 Task: Create Card Cloud Migration Planning in Board Product Development to Workspace Information Management. Create Card Regulatory Compliance Review in Board User Experience Design to Workspace Information Management. Create Card Cloud Migration Planning in Board IT Infrastructure Planning and Optimization to Workspace Information Management
Action: Mouse scrolled (497, 648) with delta (0, 0)
Screenshot: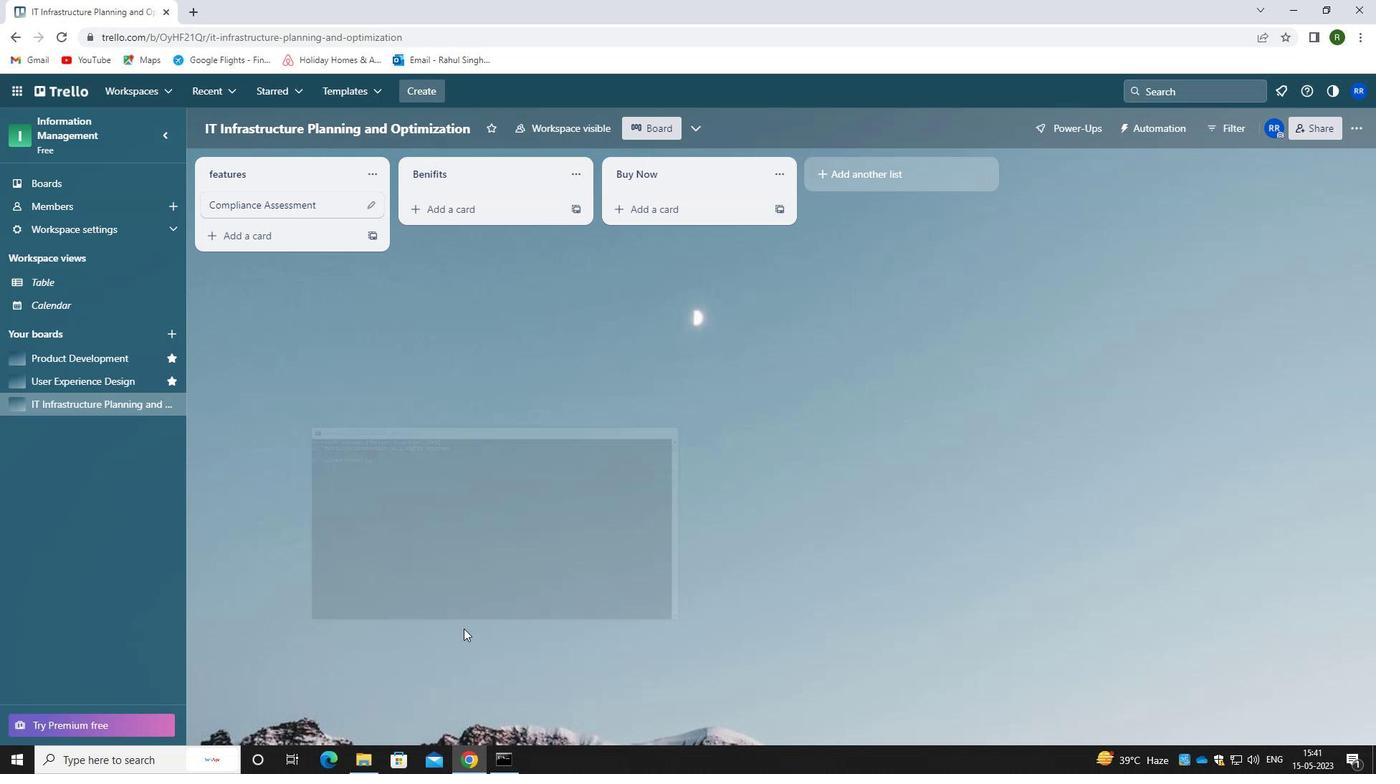 
Action: Mouse moved to (91, 374)
Screenshot: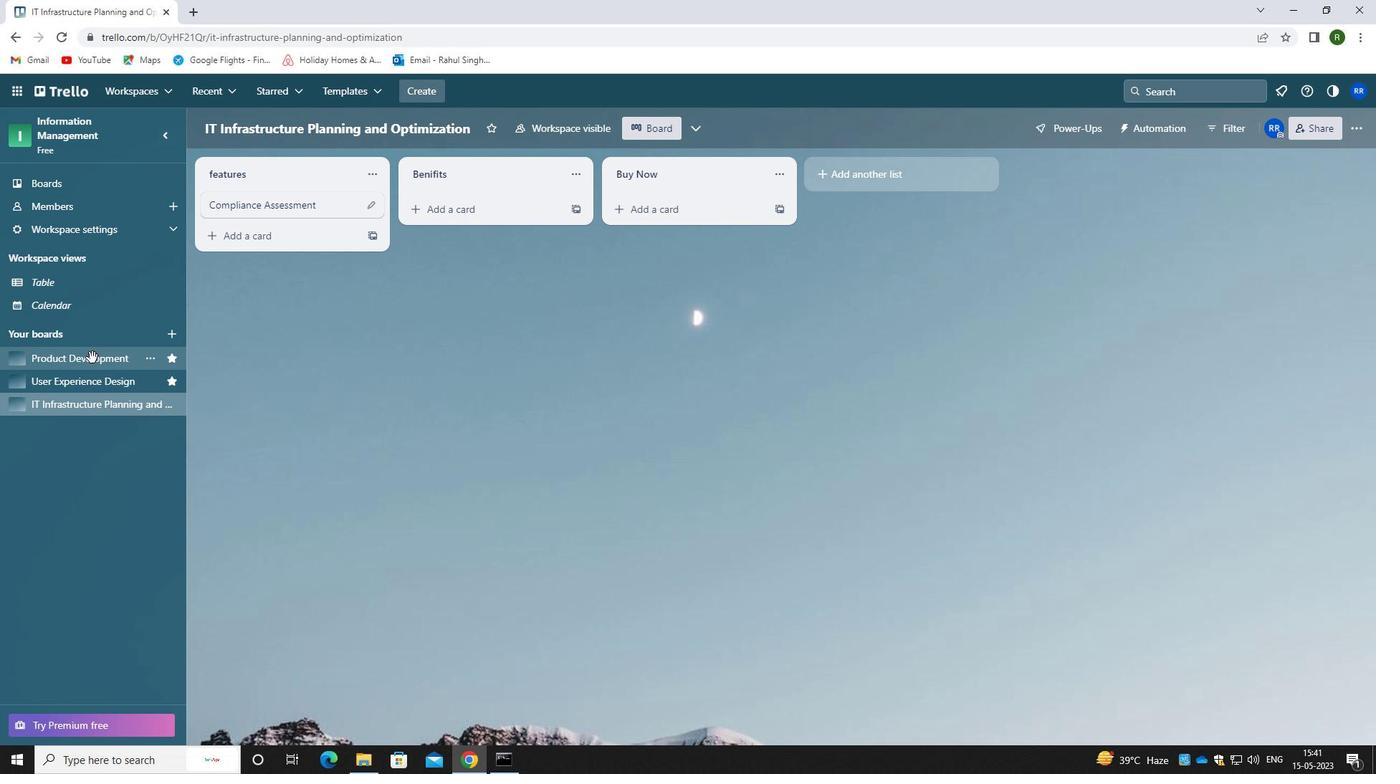 
Action: Mouse pressed left at (91, 374)
Screenshot: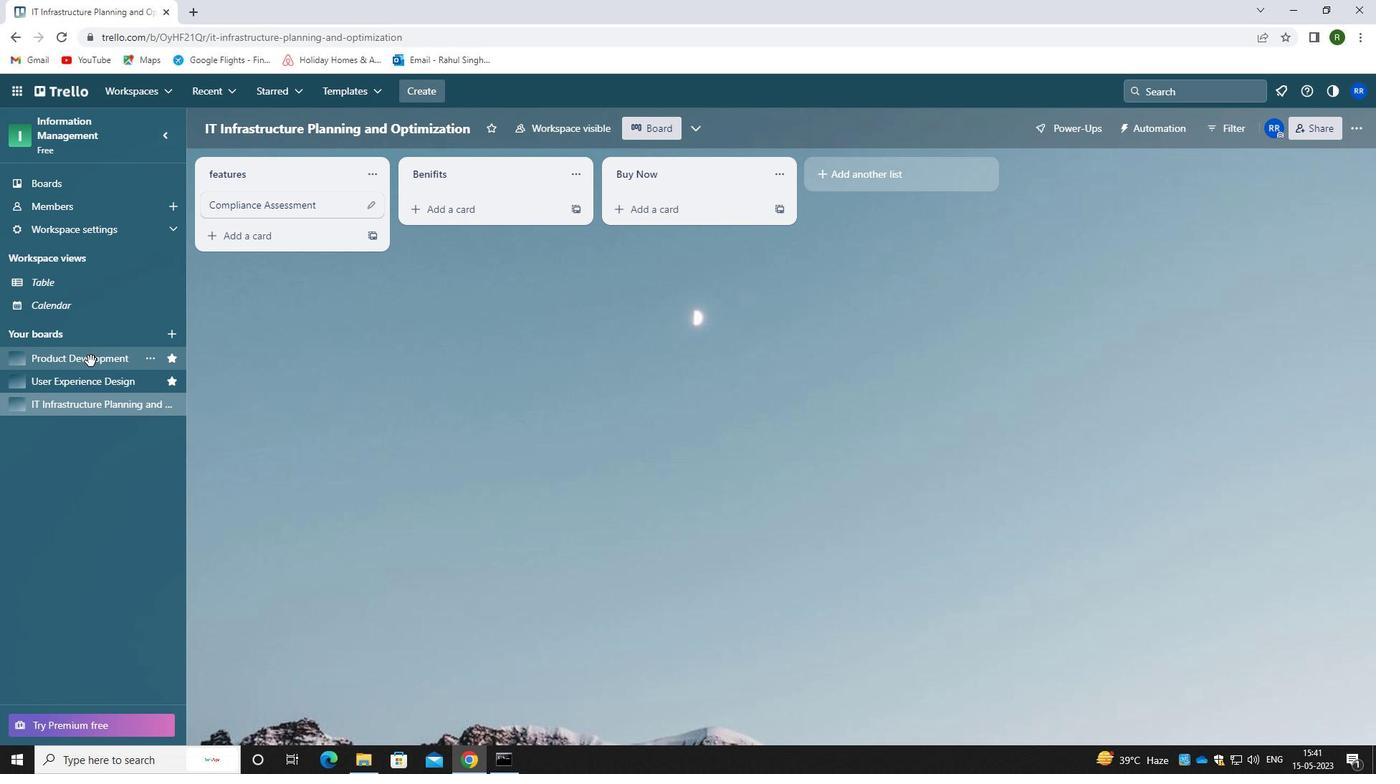 
Action: Mouse moved to (246, 375)
Screenshot: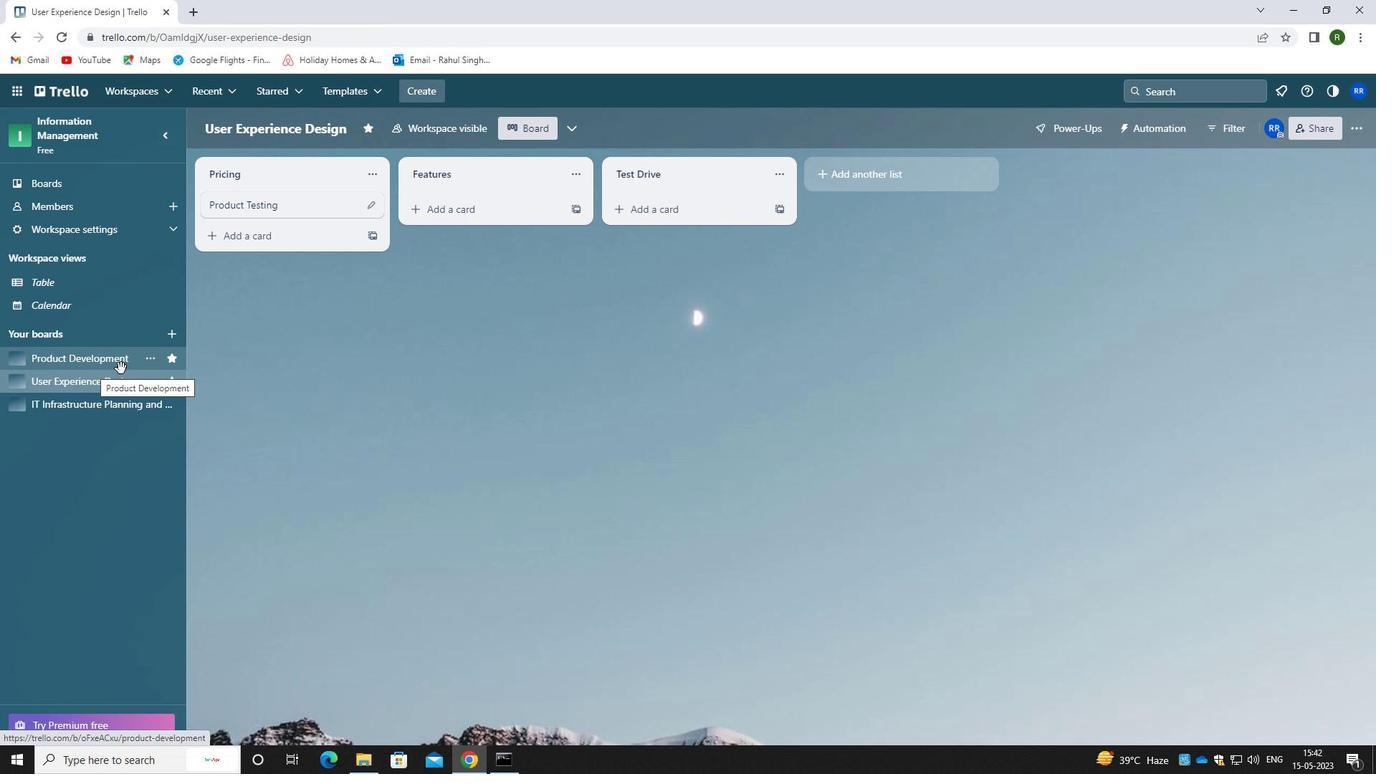 
Action: Mouse pressed left at (246, 375)
Screenshot: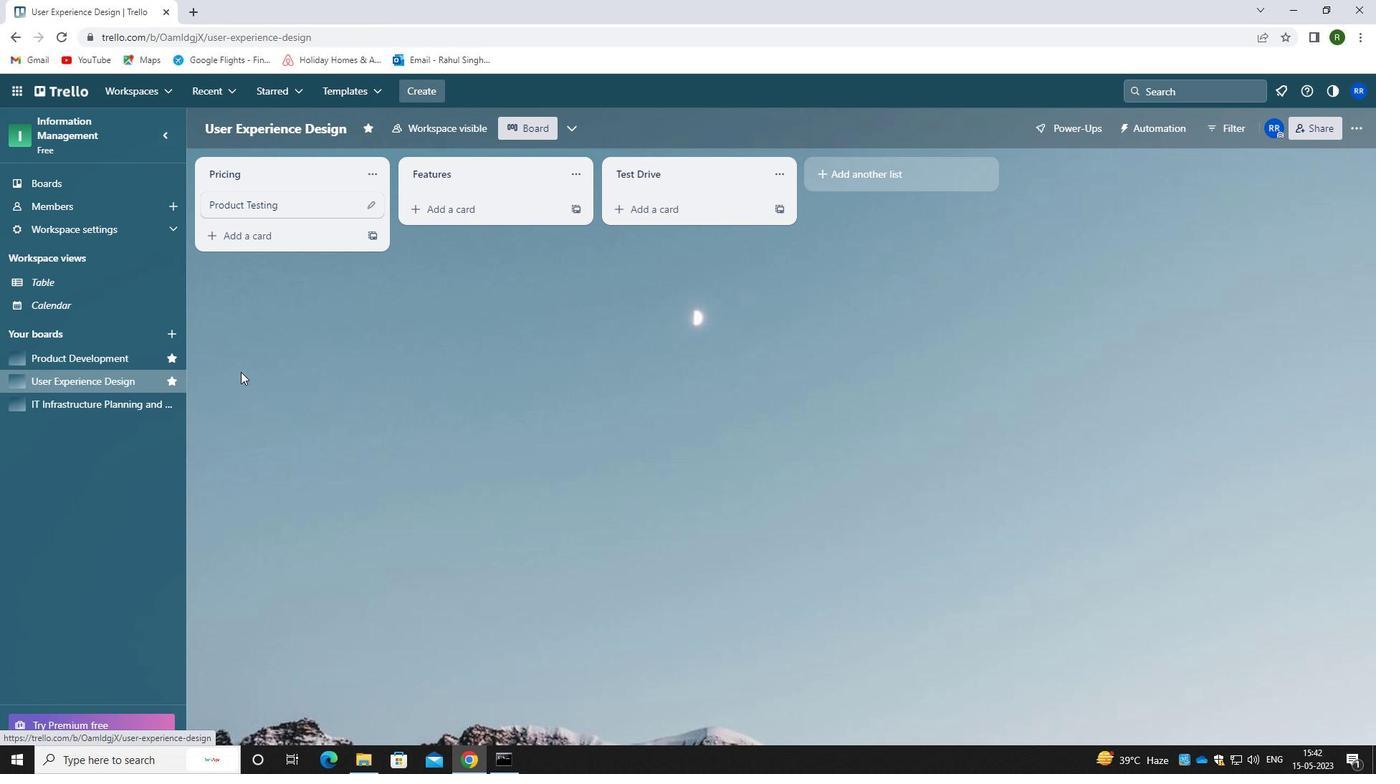 
Action: Mouse moved to (79, 362)
Screenshot: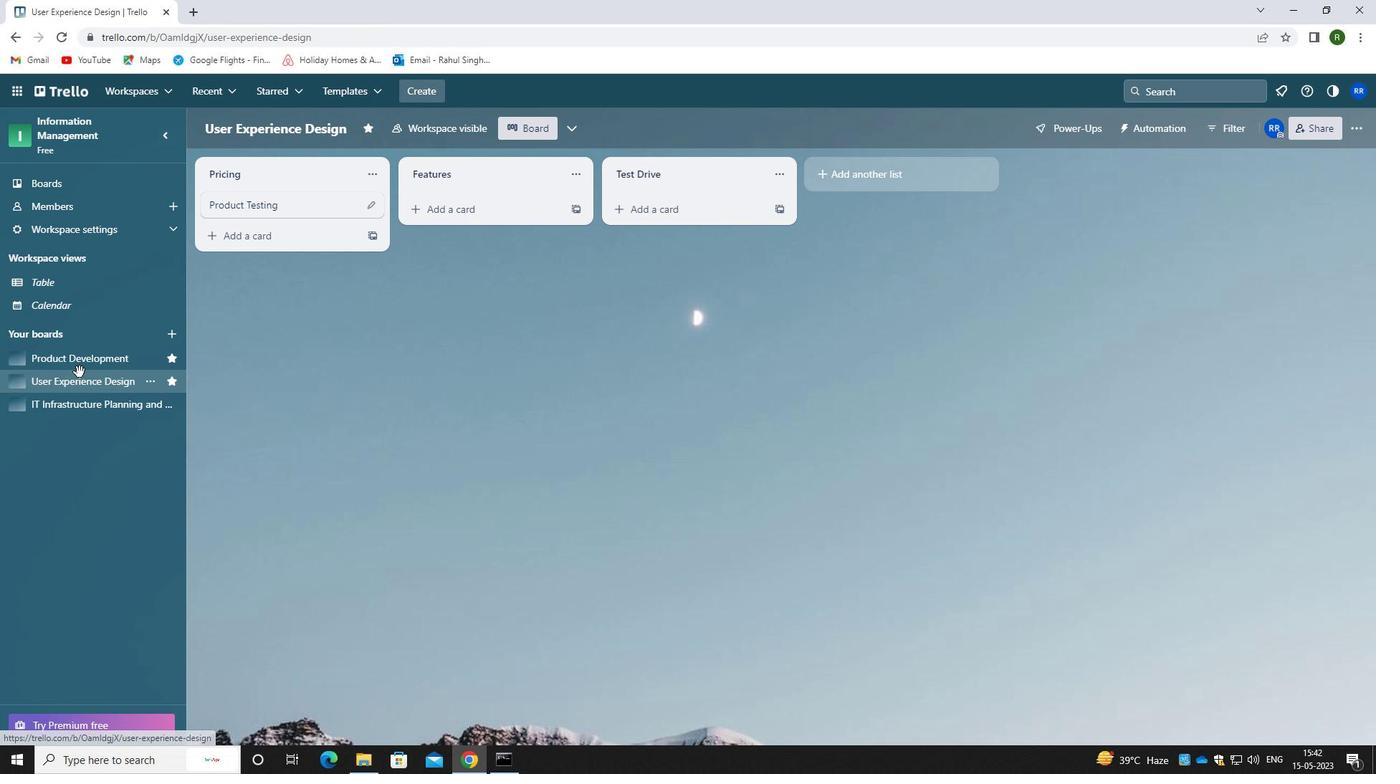 
Action: Mouse pressed left at (79, 362)
Screenshot: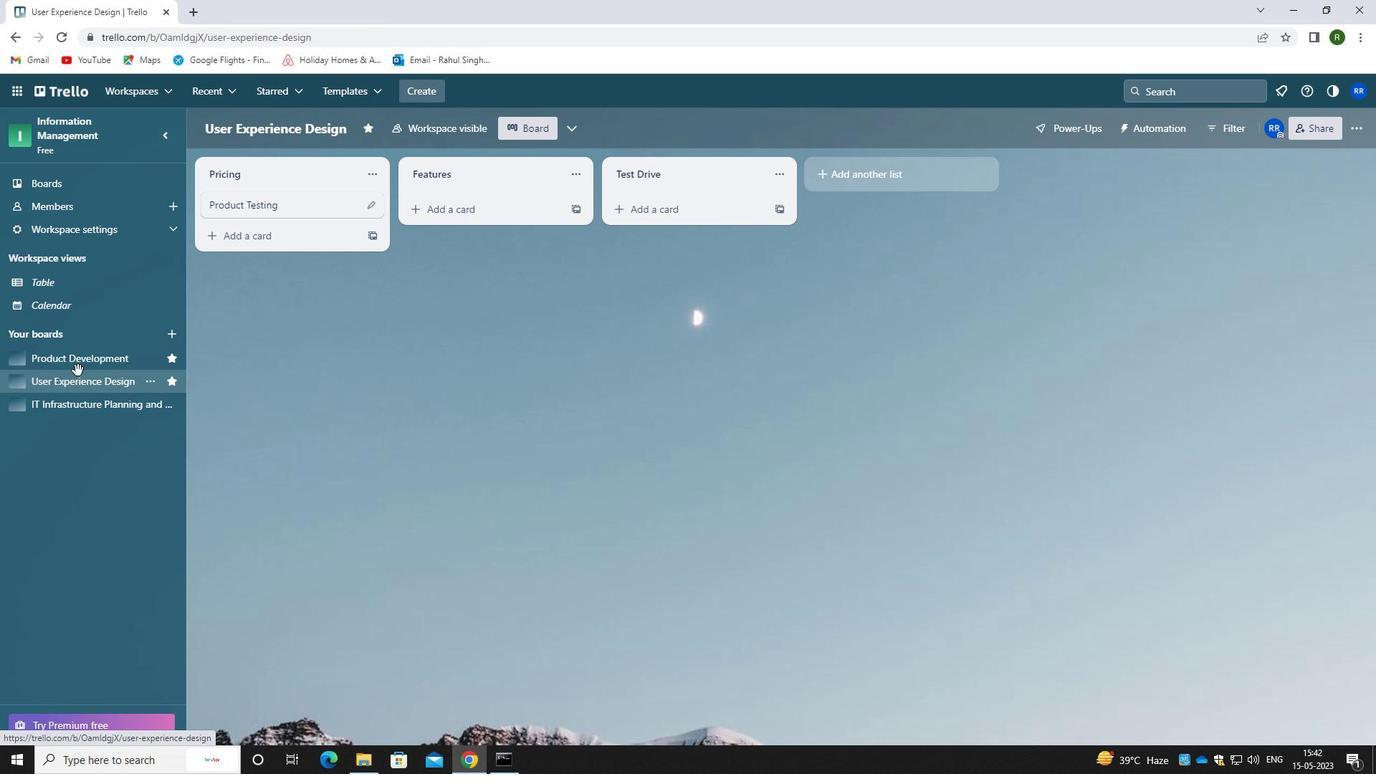 
Action: Mouse moved to (451, 205)
Screenshot: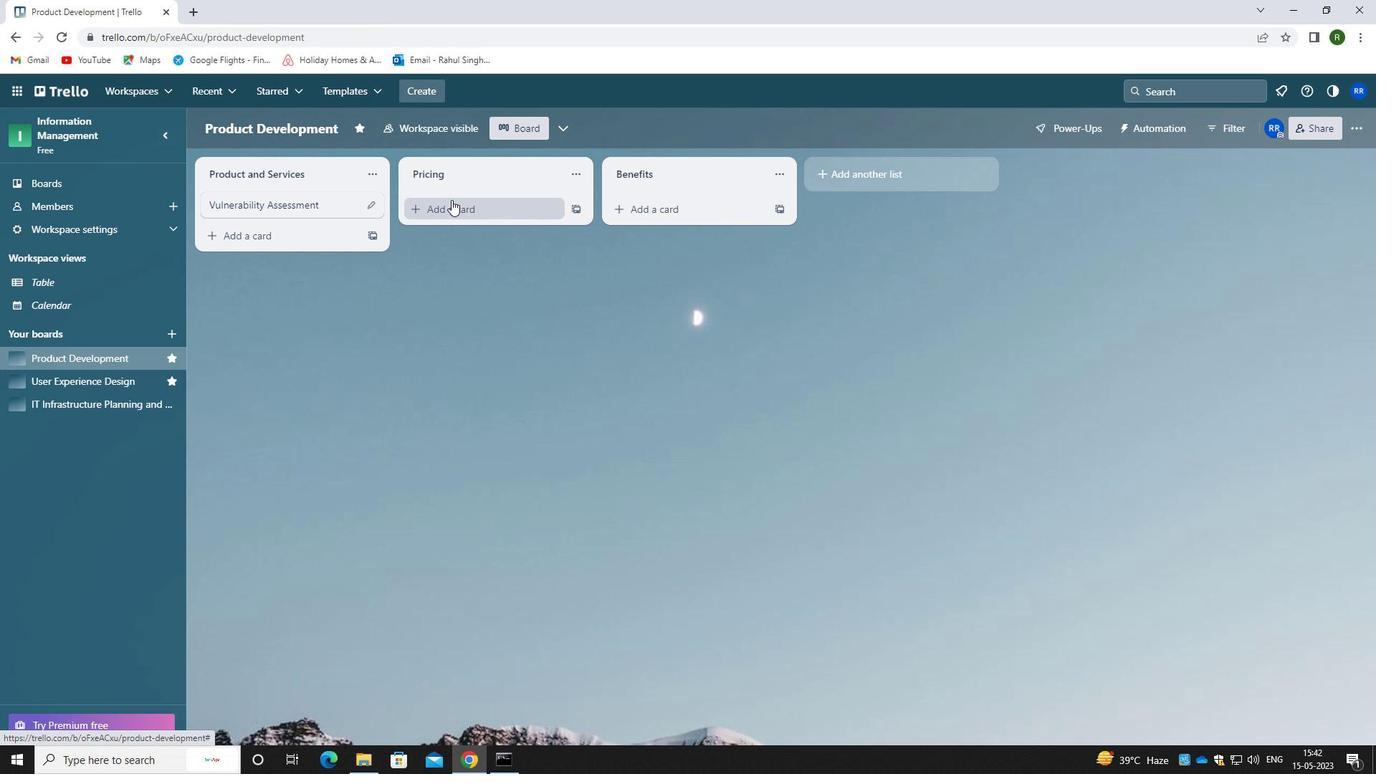 
Action: Mouse pressed left at (451, 205)
Screenshot: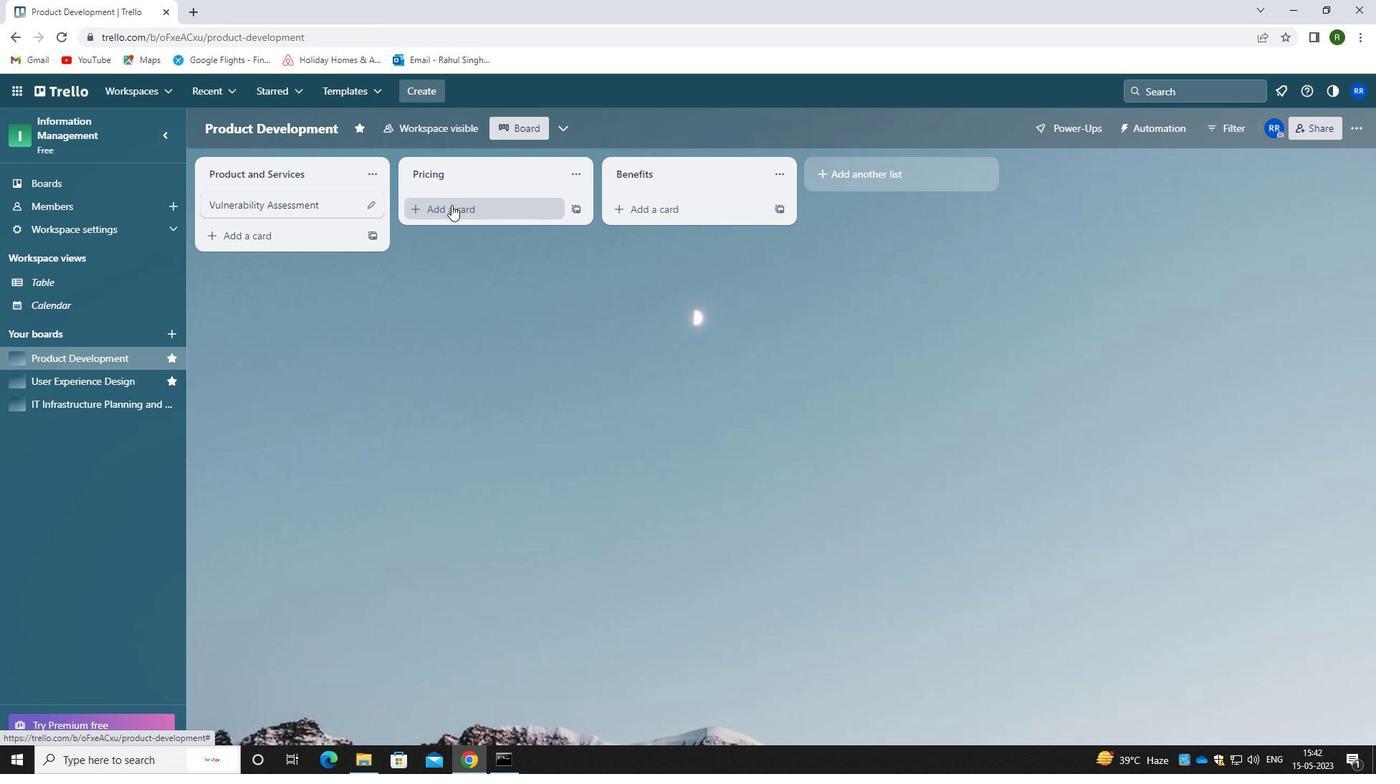 
Action: Mouse moved to (449, 209)
Screenshot: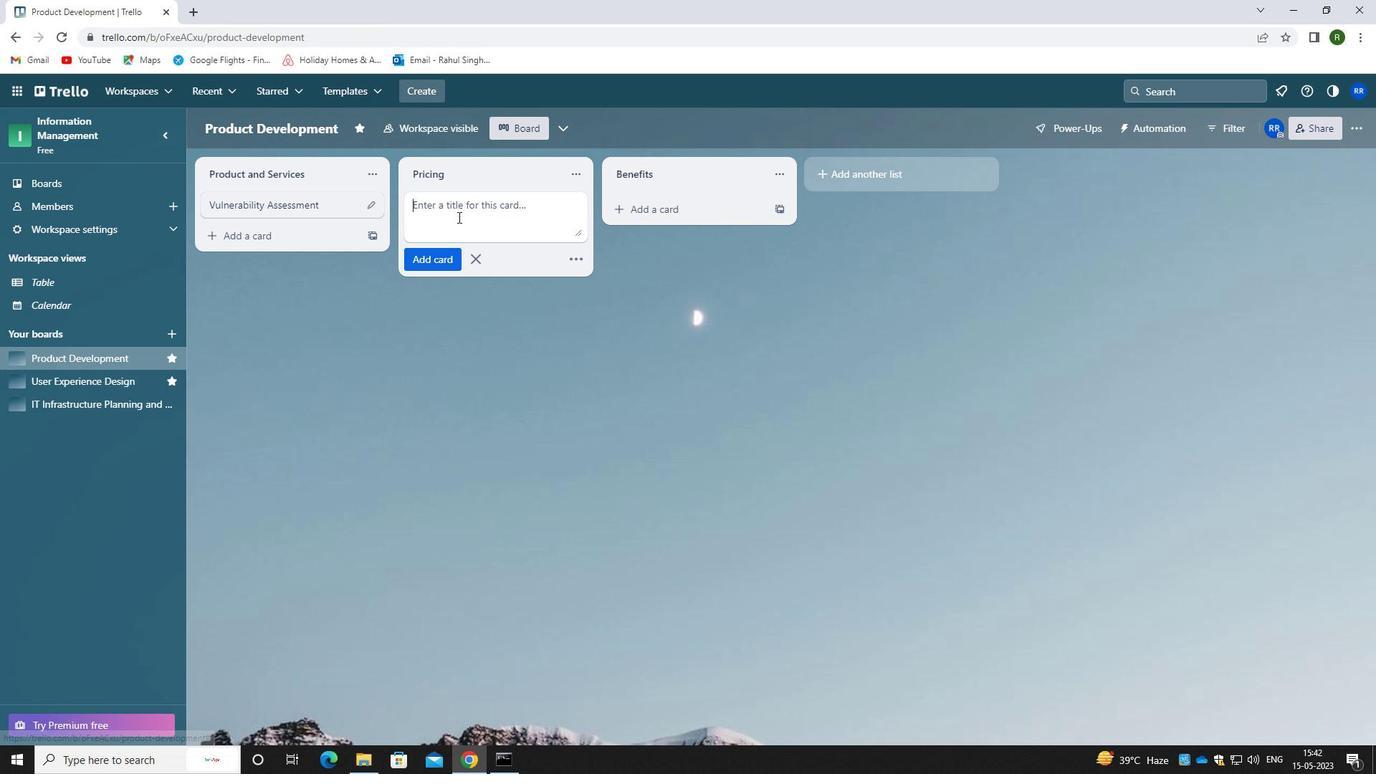 
Action: Key pressed <Key.caps_lock>c<Key.caps_lock>Loud<Key.space><Key.caps_lock>M<Key.caps_lock>igration<Key.space><Key.caps_lock>p<Key.caps_lock>lanning
Screenshot: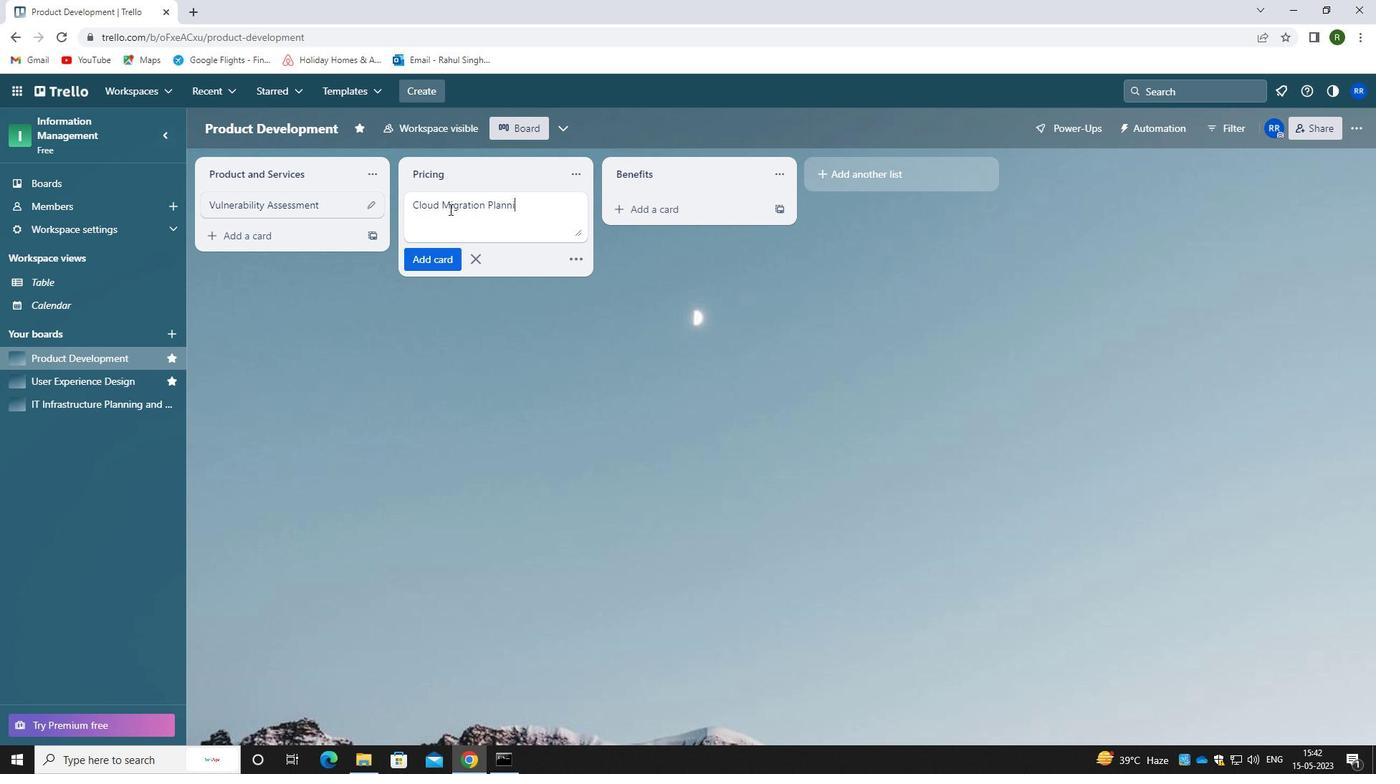 
Action: Mouse moved to (427, 260)
Screenshot: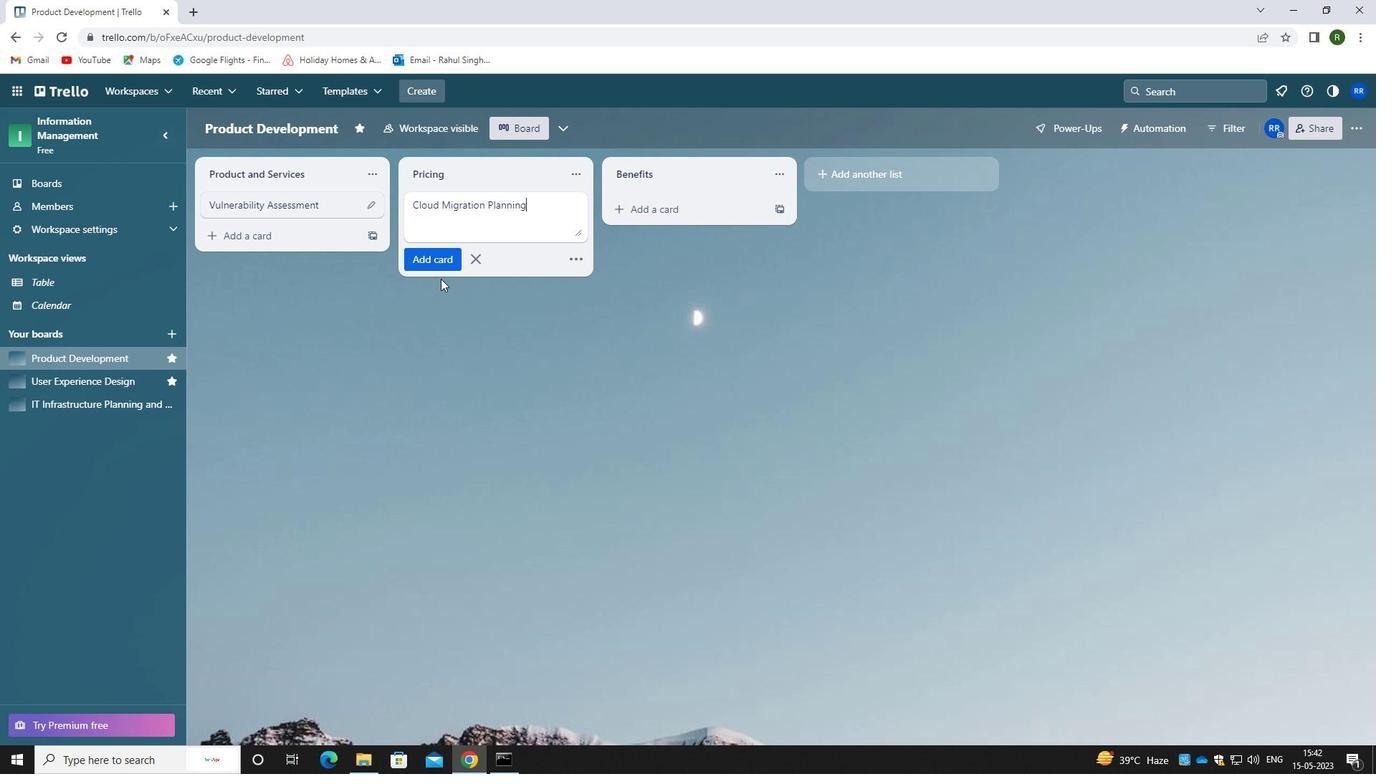 
Action: Mouse pressed left at (427, 260)
Screenshot: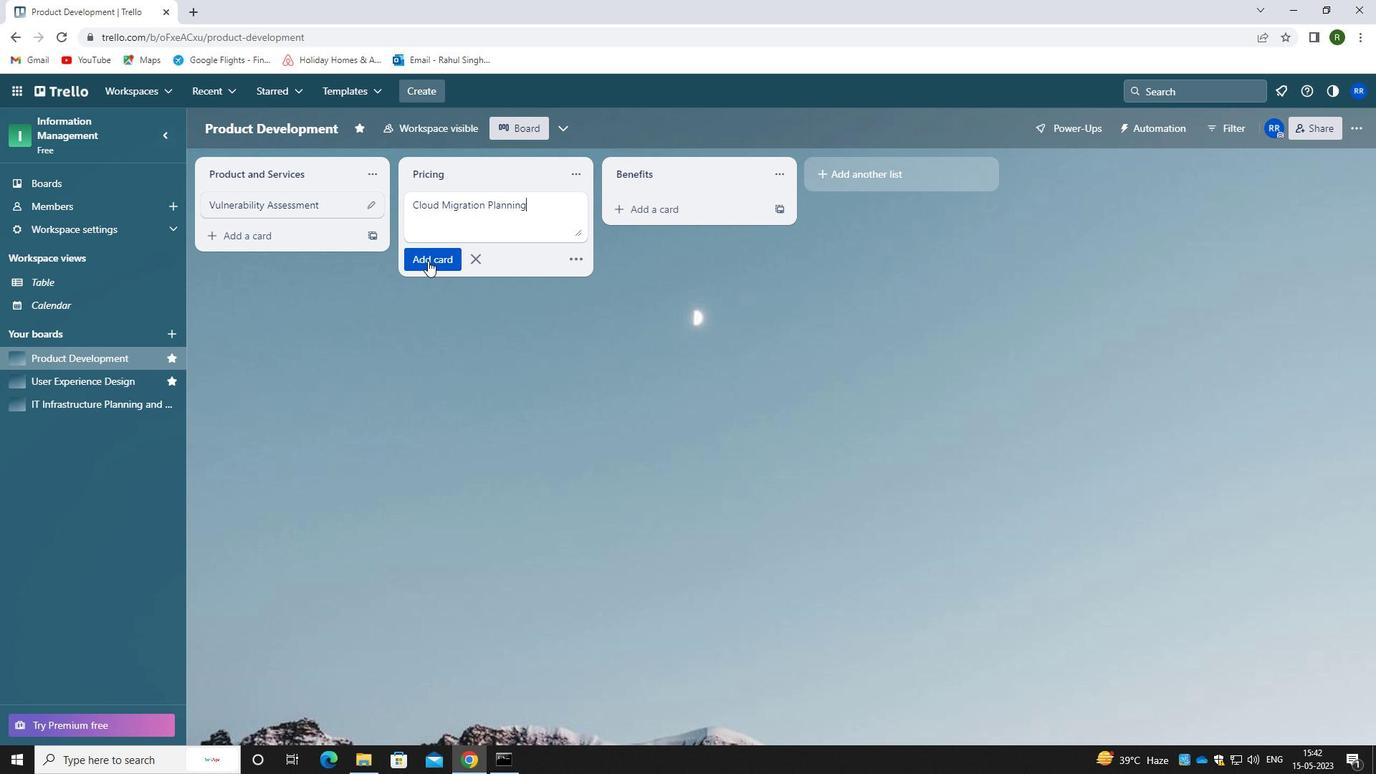 
Action: Mouse moved to (105, 379)
Screenshot: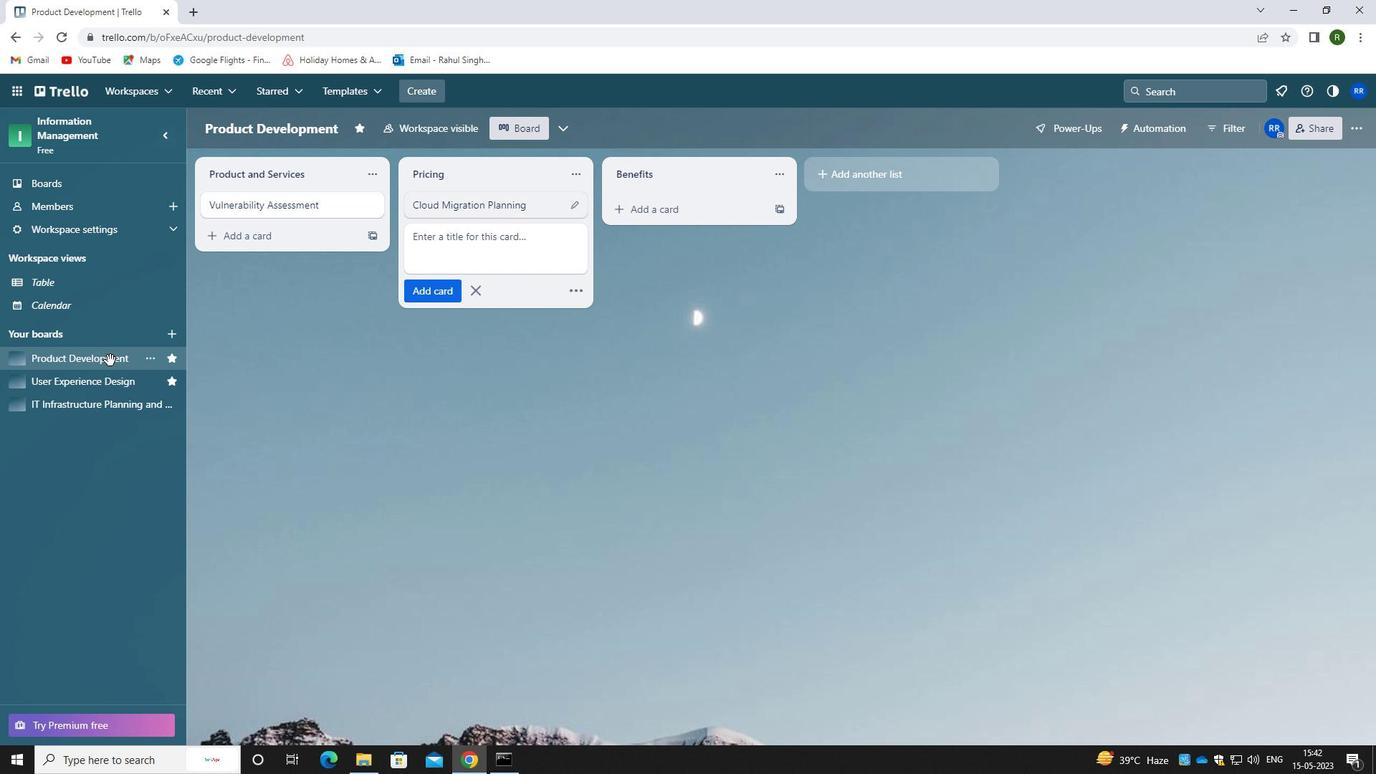 
Action: Mouse pressed left at (105, 379)
Screenshot: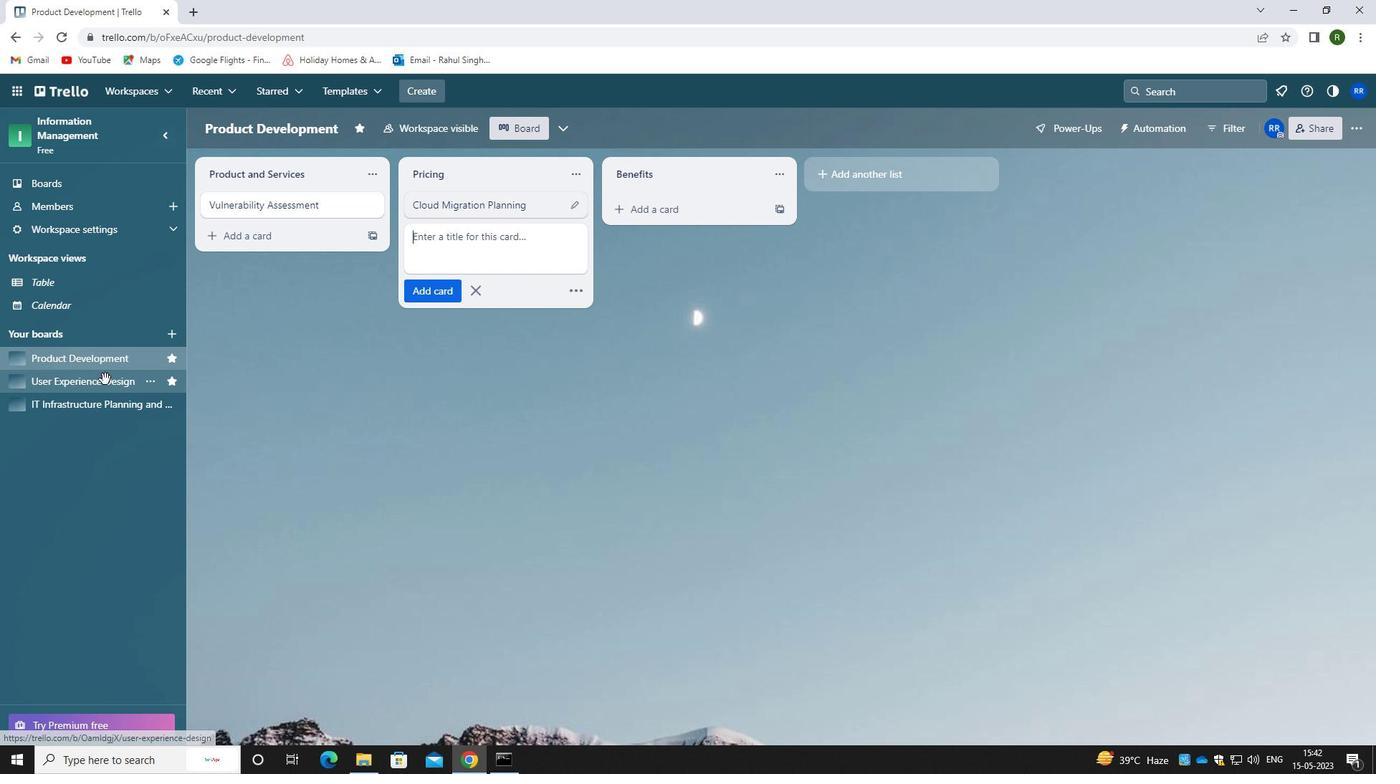 
Action: Mouse moved to (427, 210)
Screenshot: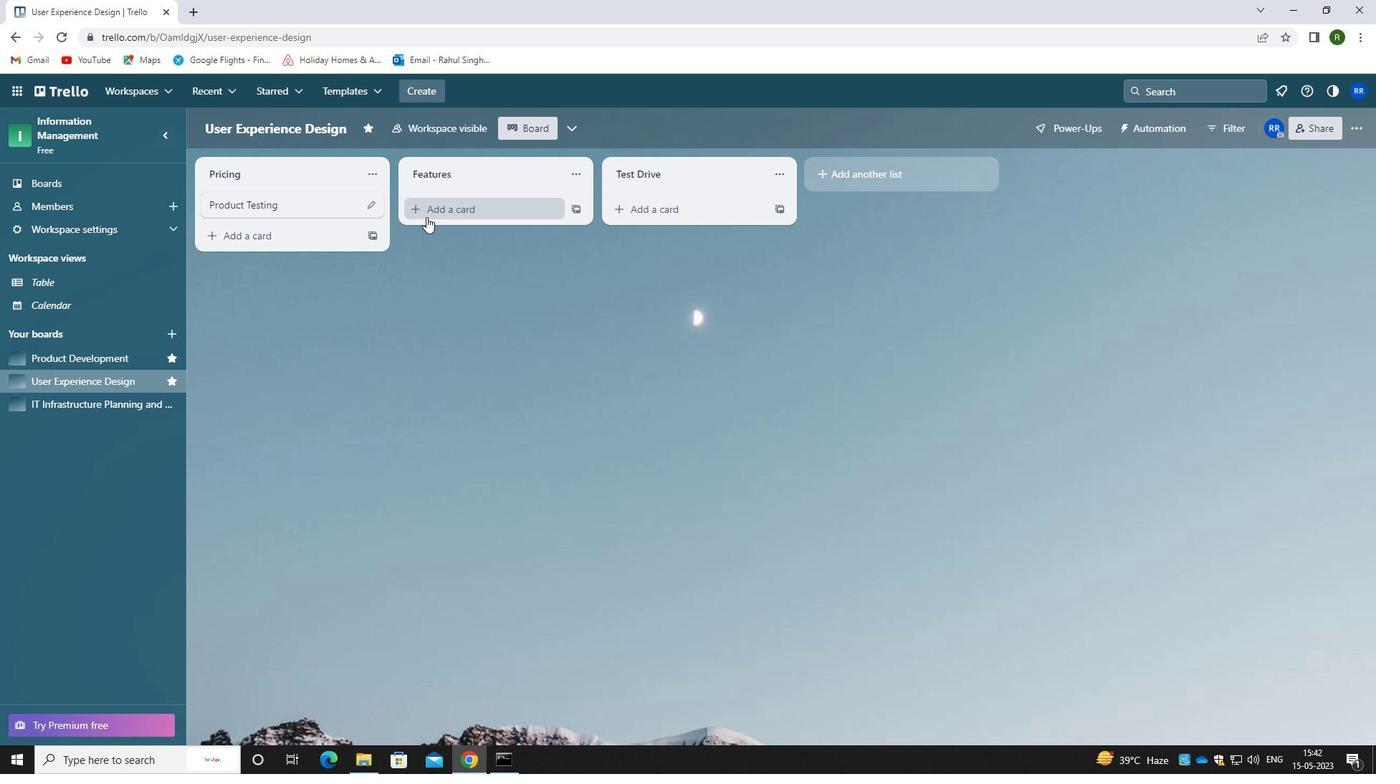 
Action: Mouse pressed left at (427, 210)
Screenshot: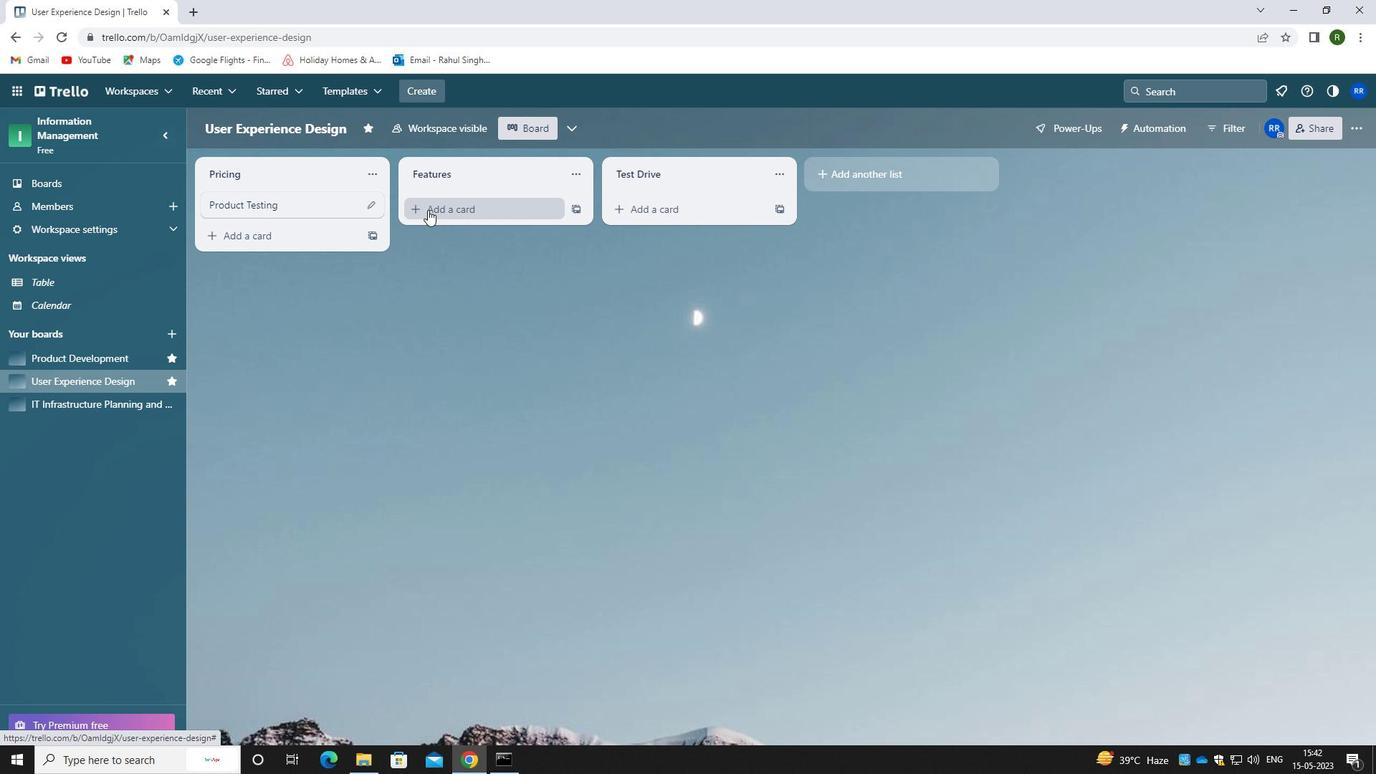 
Action: Mouse moved to (428, 210)
Screenshot: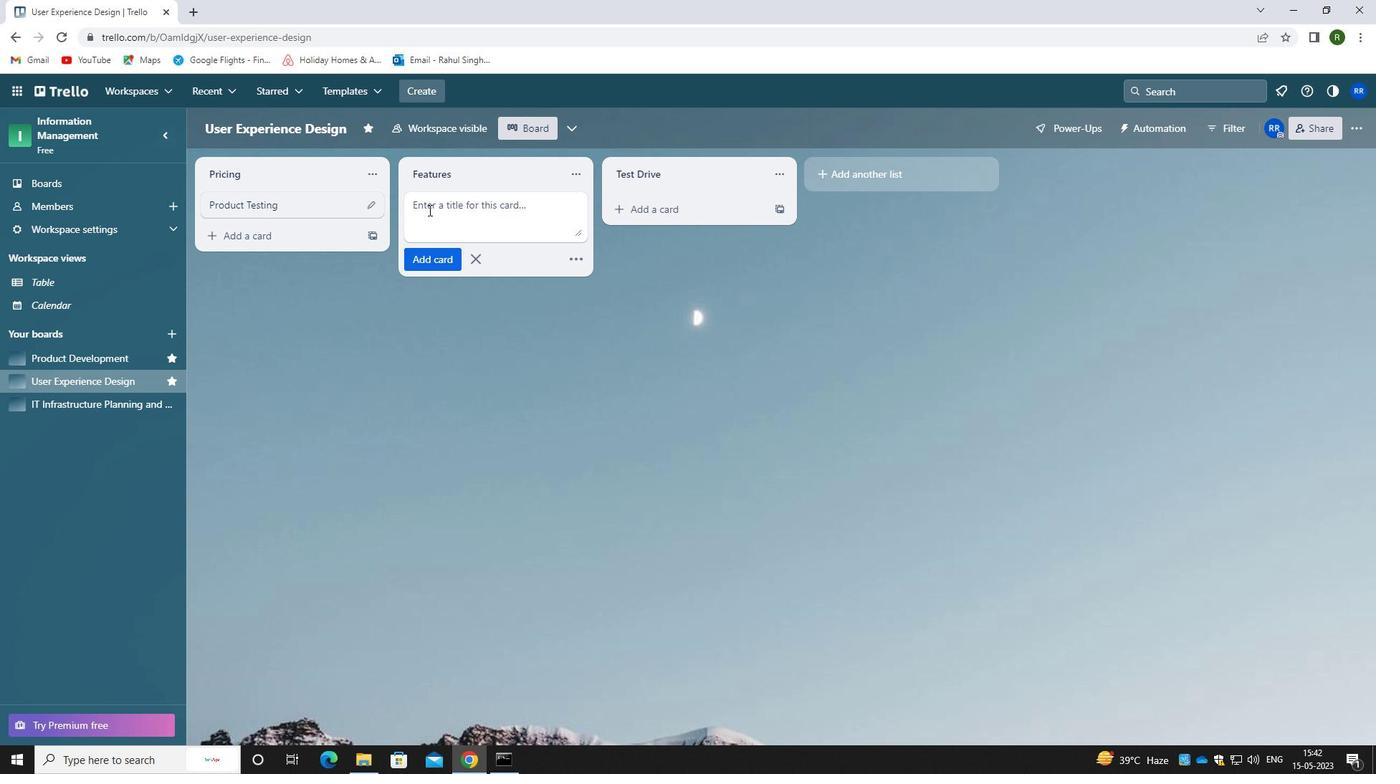 
Action: Key pressed <Key.caps_lock>r<Key.caps_lock>egulatour<Key.backspace><Key.backspace>ry<Key.space><Key.caps_lock>c<Key.caps_lock>ompliance<Key.space><Key.caps_lock>r<Key.caps_lock>eview
Screenshot: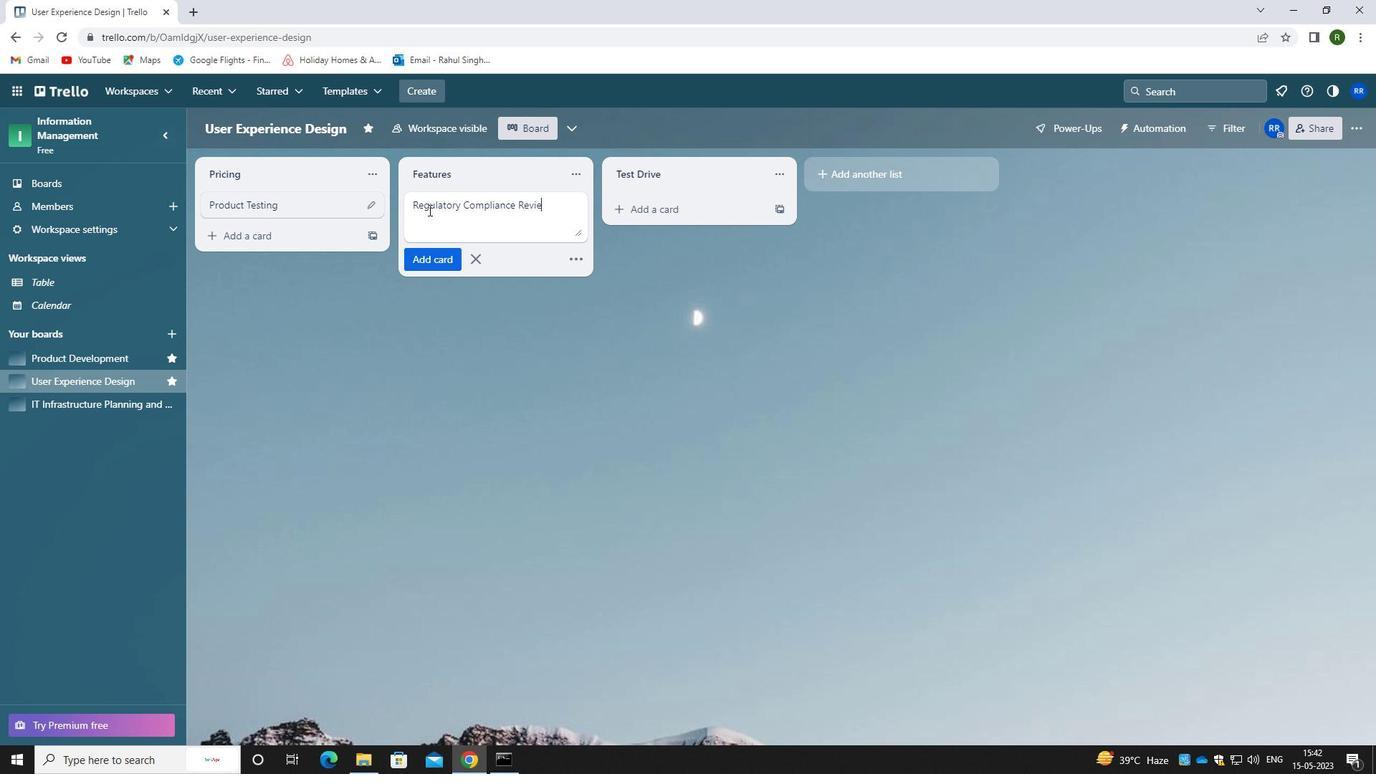 
Action: Mouse moved to (414, 266)
Screenshot: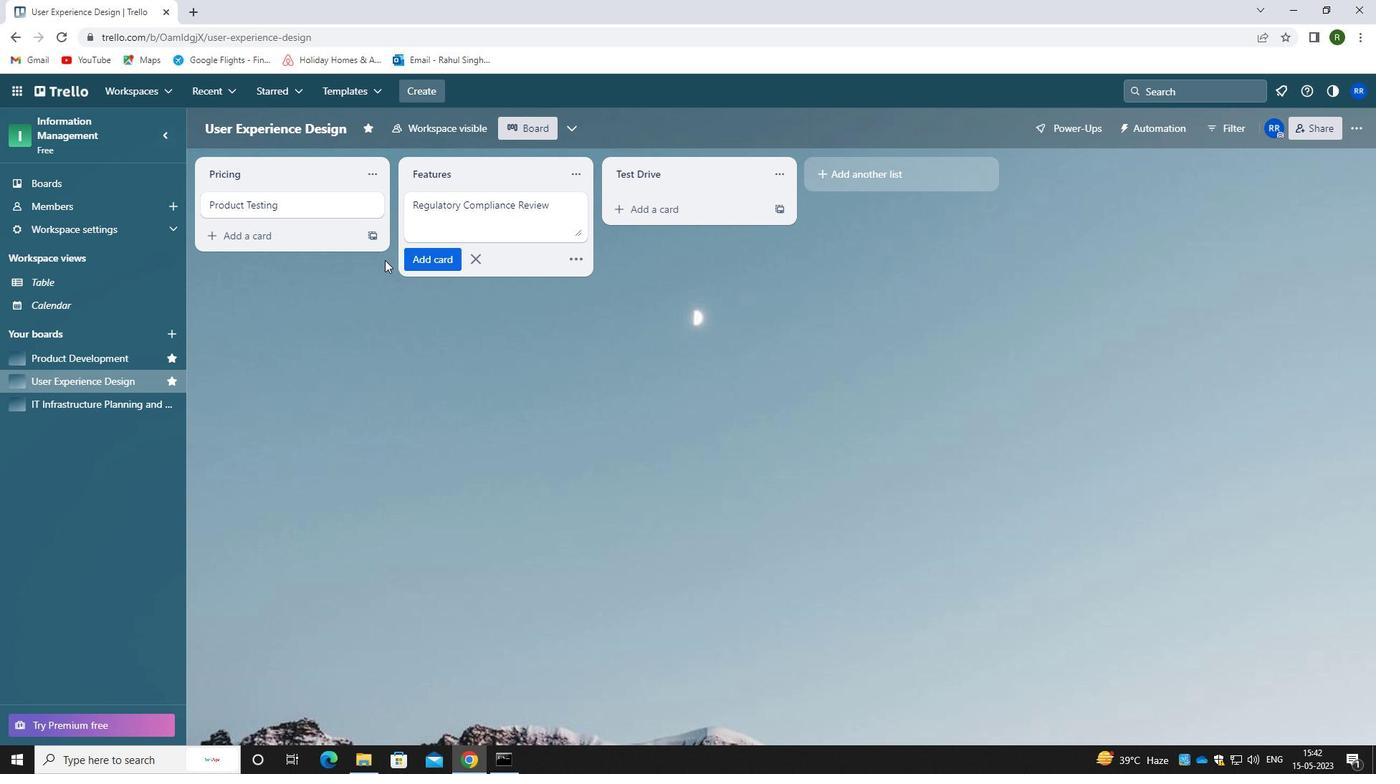 
Action: Mouse pressed left at (414, 266)
Screenshot: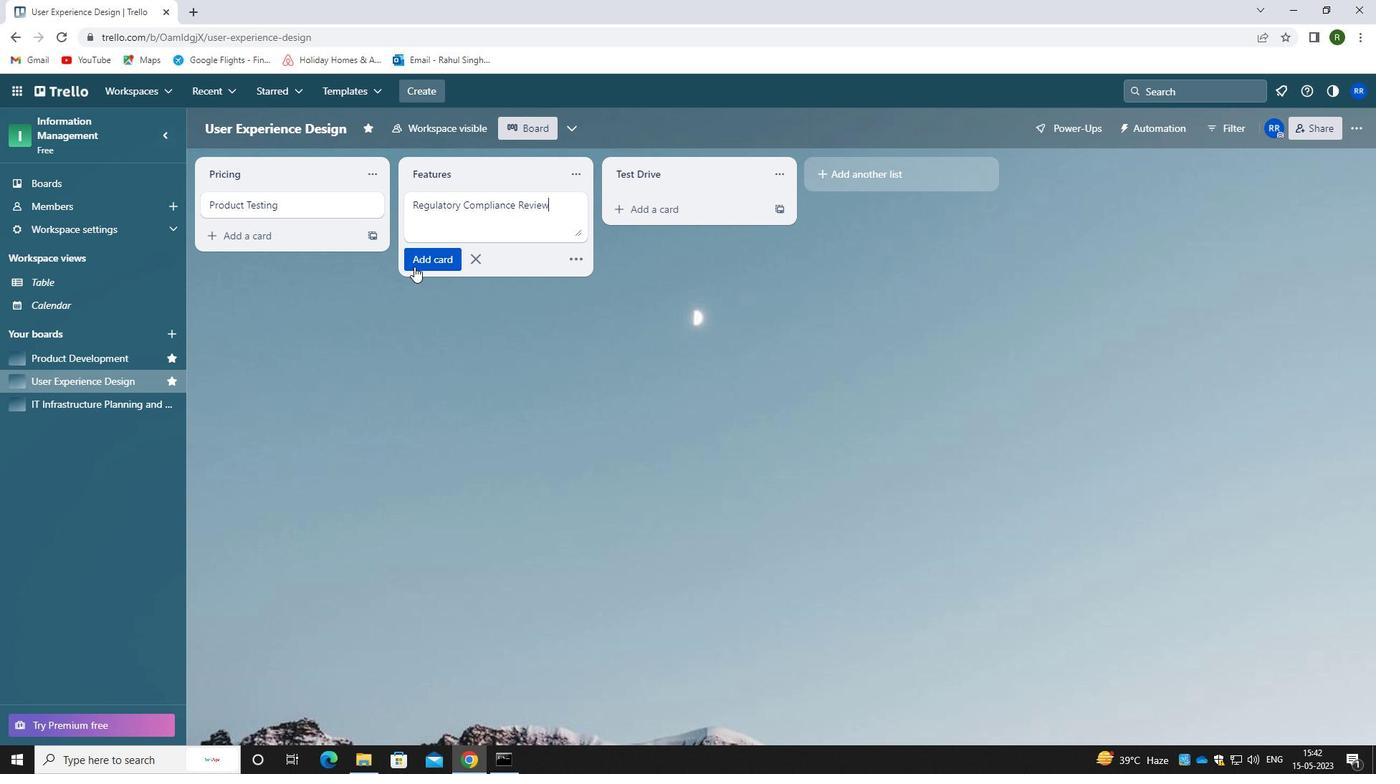 
Action: Mouse moved to (116, 407)
Screenshot: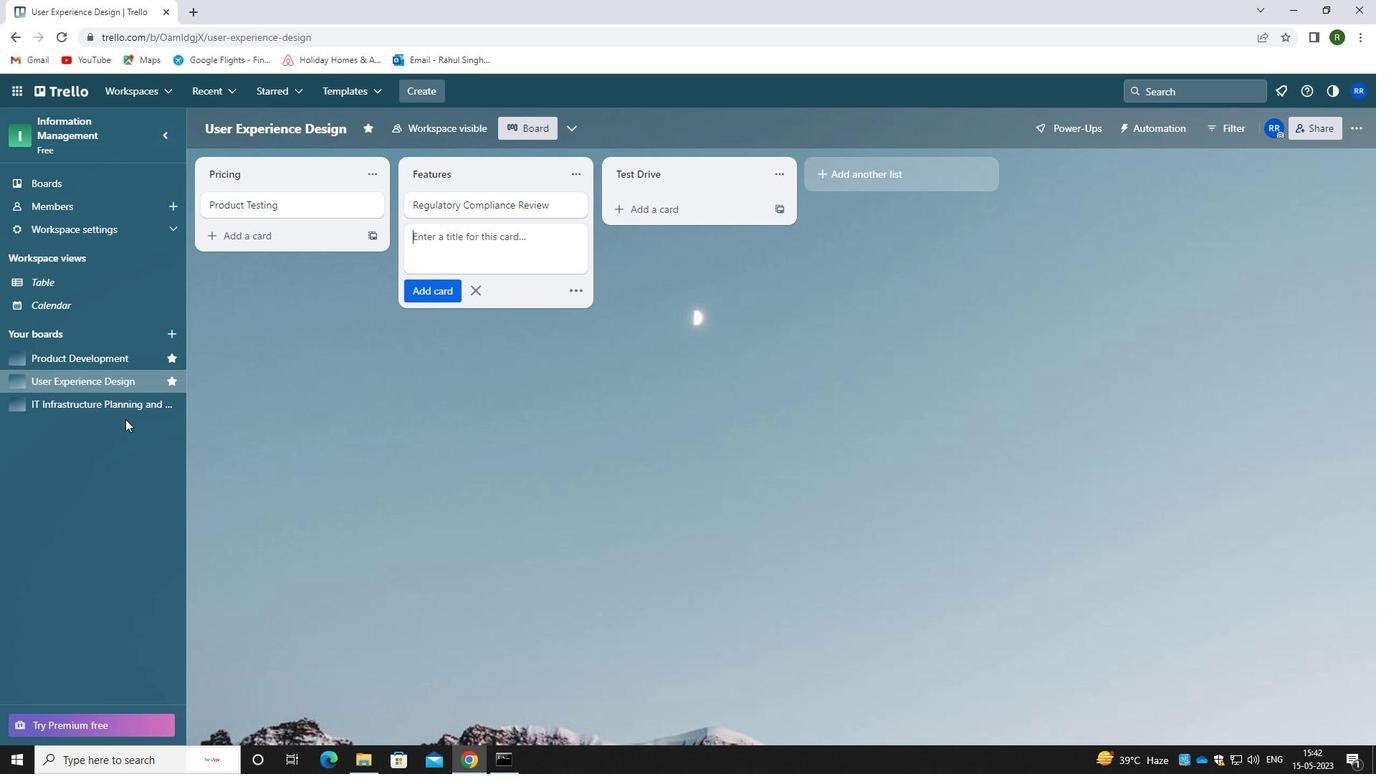 
Action: Mouse pressed left at (116, 407)
Screenshot: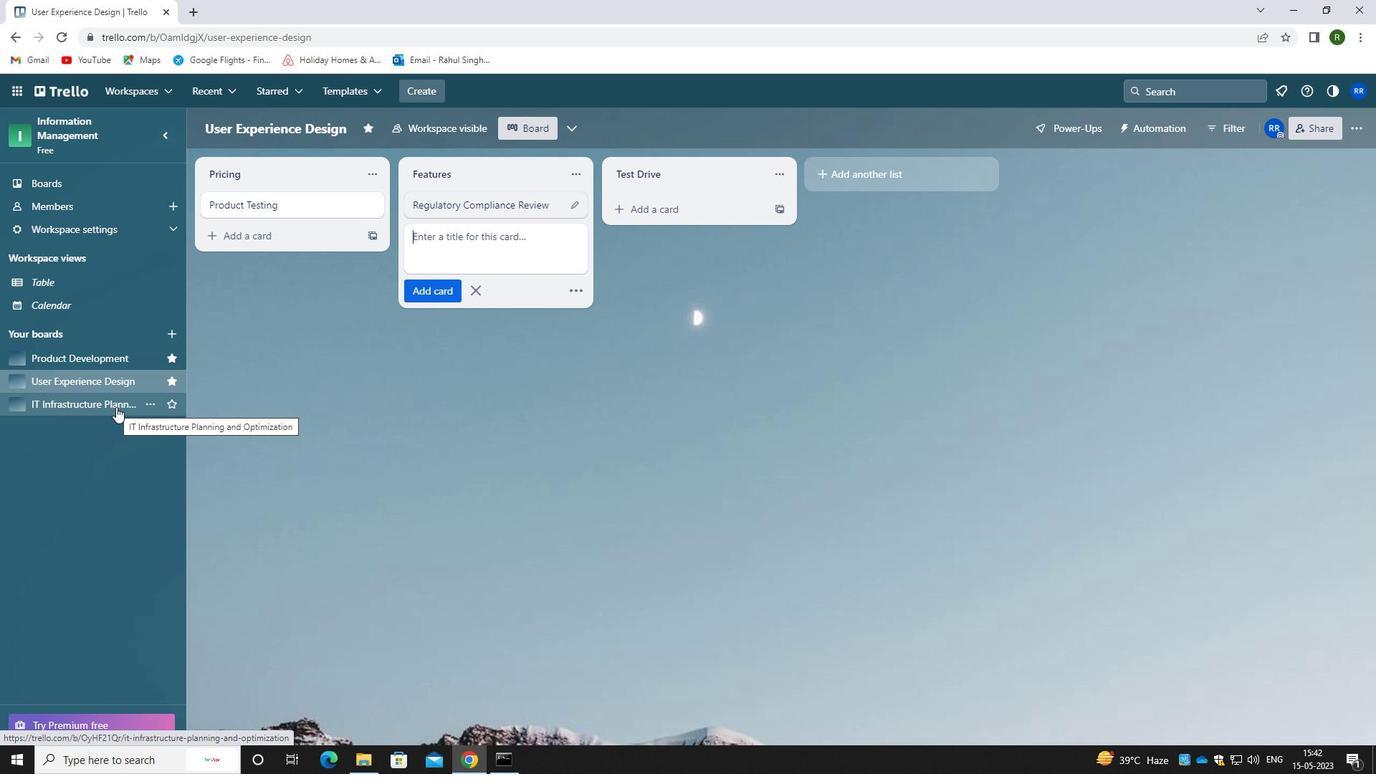 
Action: Mouse moved to (463, 215)
Screenshot: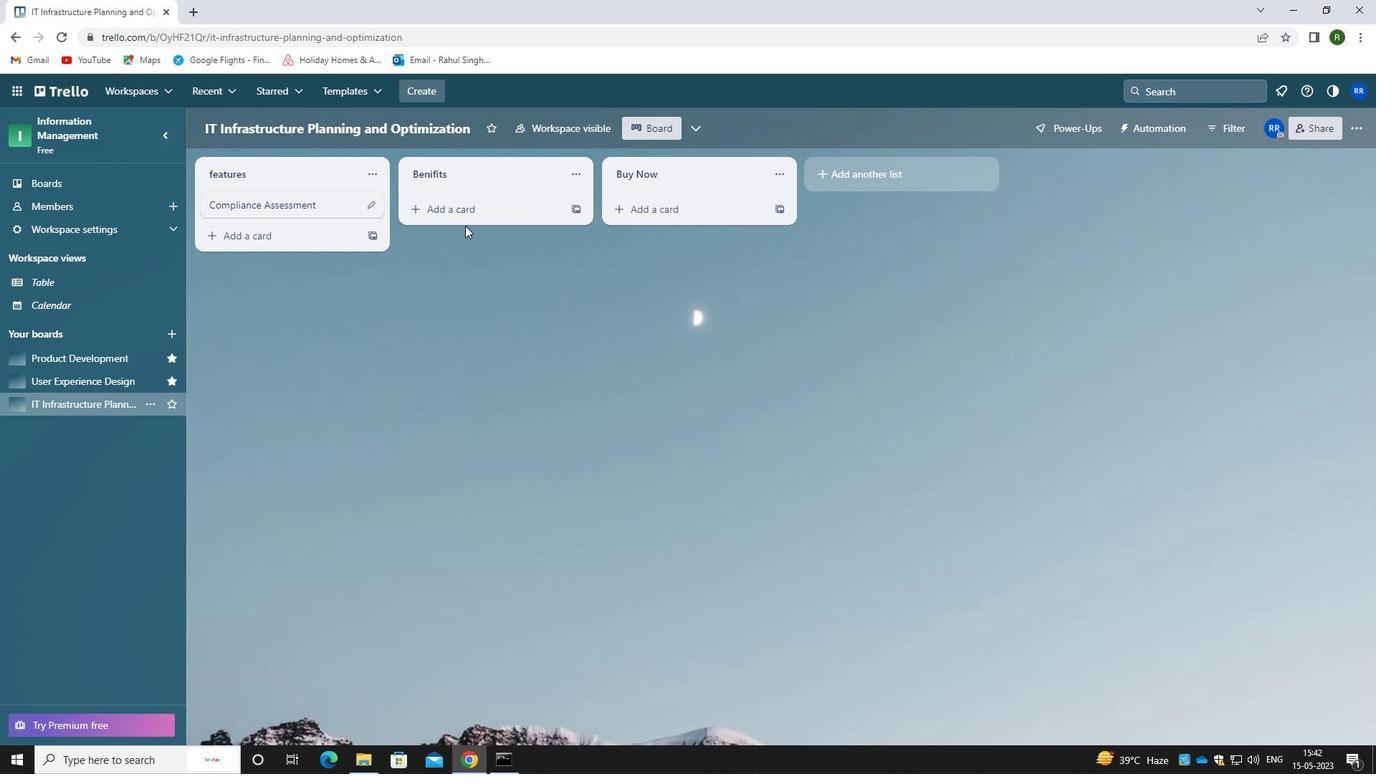 
Action: Mouse pressed left at (463, 215)
Screenshot: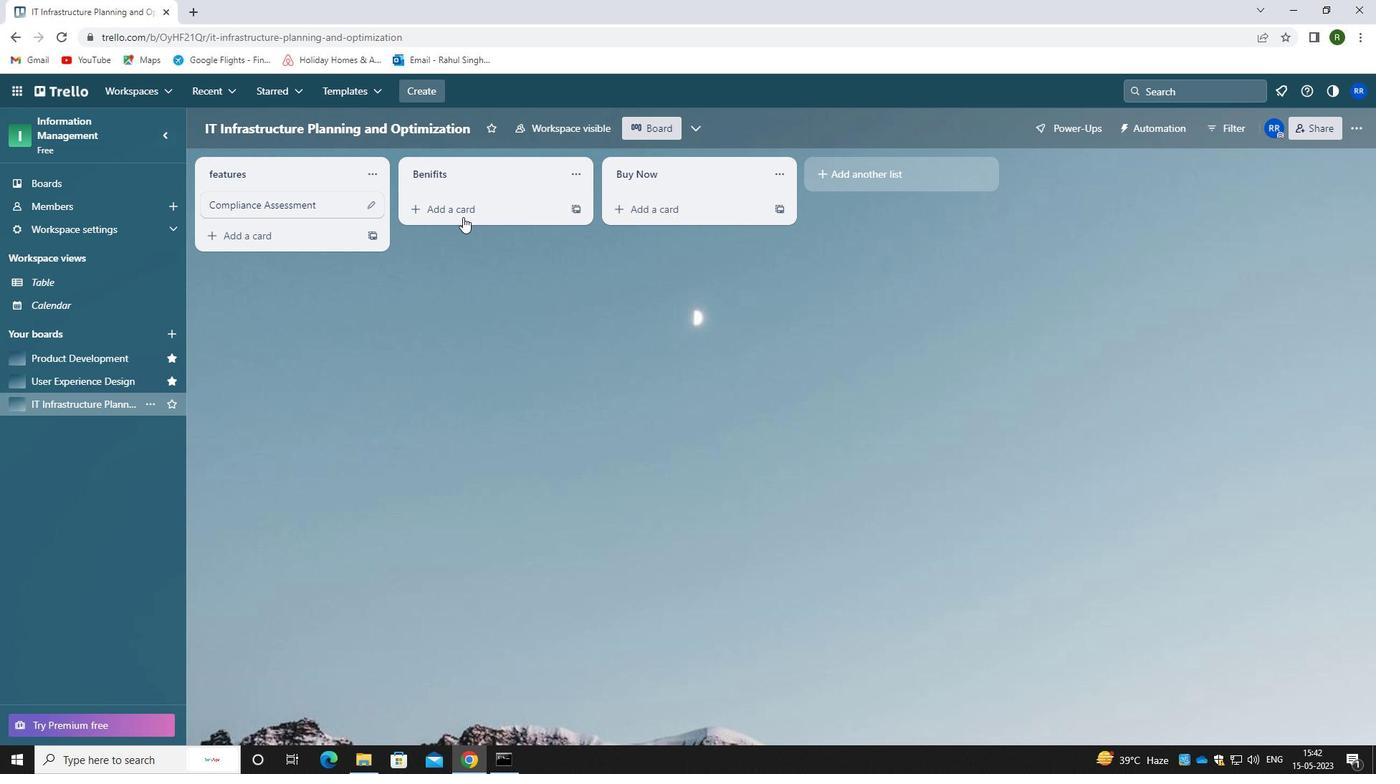 
Action: Mouse moved to (437, 222)
Screenshot: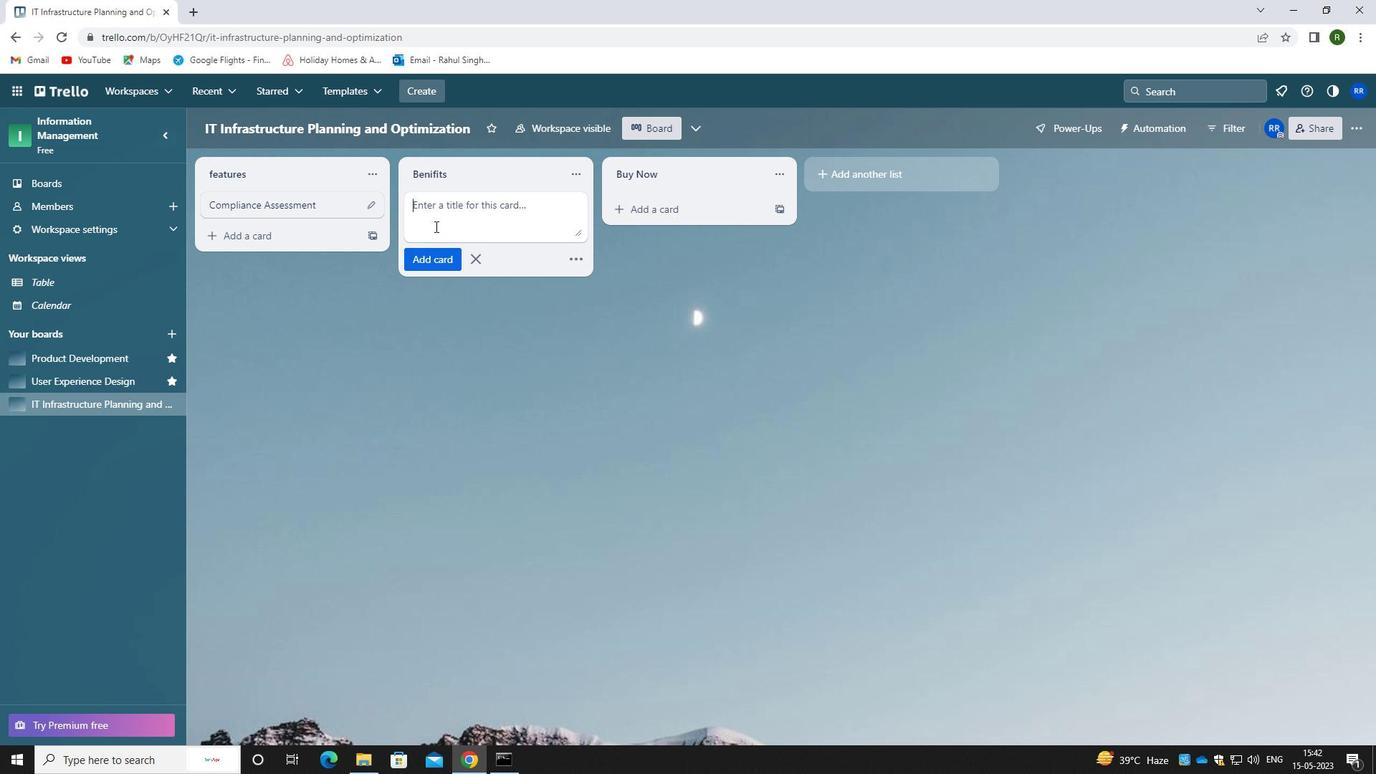 
Action: Key pressed <Key.caps_lock>c<Key.caps_lock>loud<Key.space><Key.caps_lock>M<Key.caps_lock>igration<Key.space><Key.caps_lock>p<Key.caps_lock>lanning
Screenshot: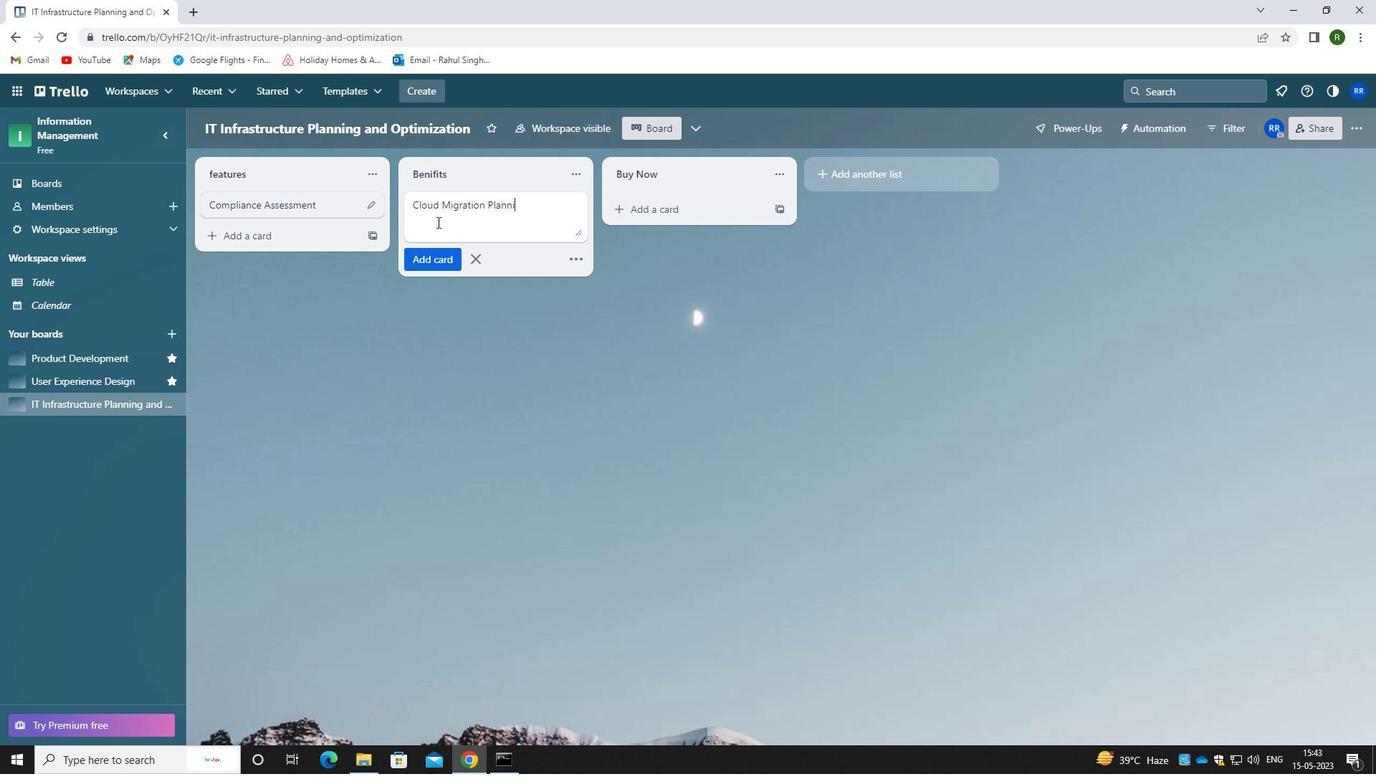 
Action: Mouse moved to (448, 269)
Screenshot: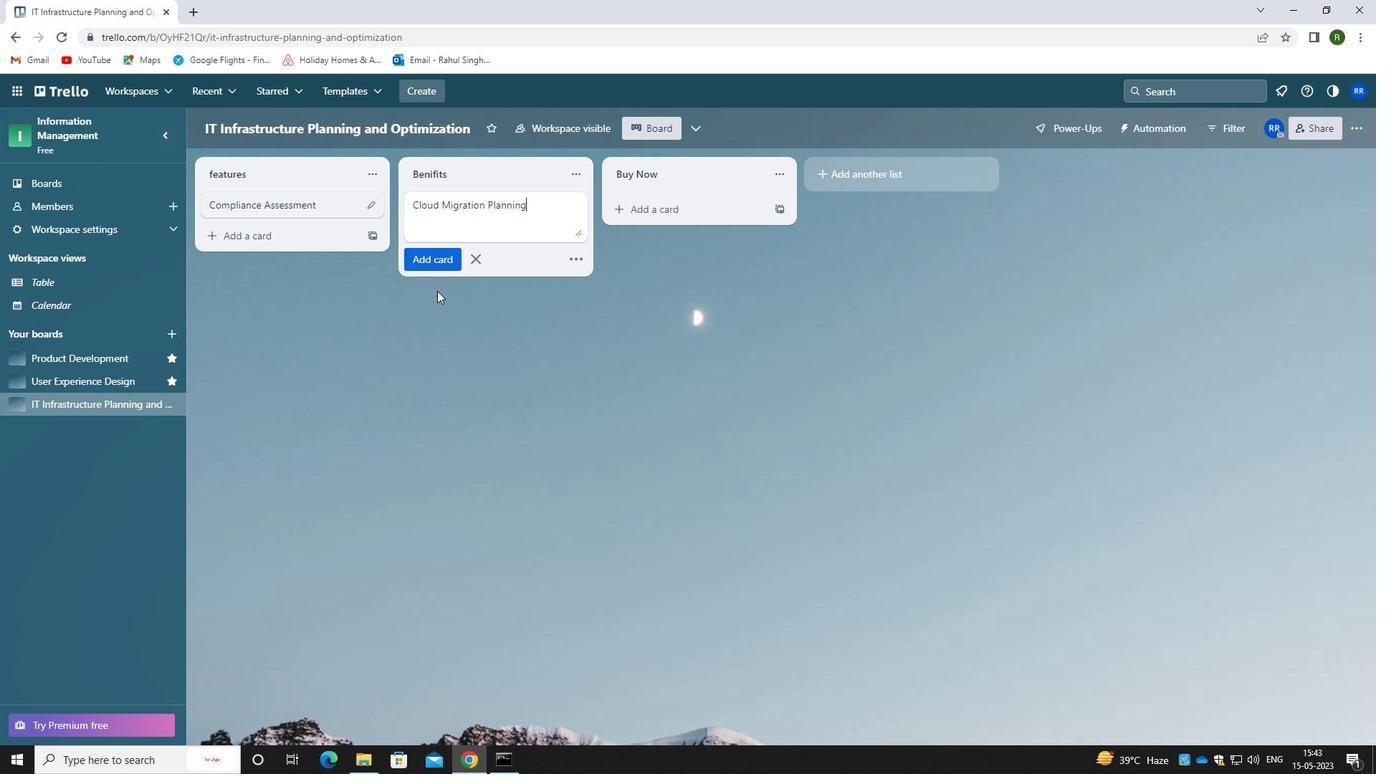 
Action: Mouse pressed left at (448, 269)
Screenshot: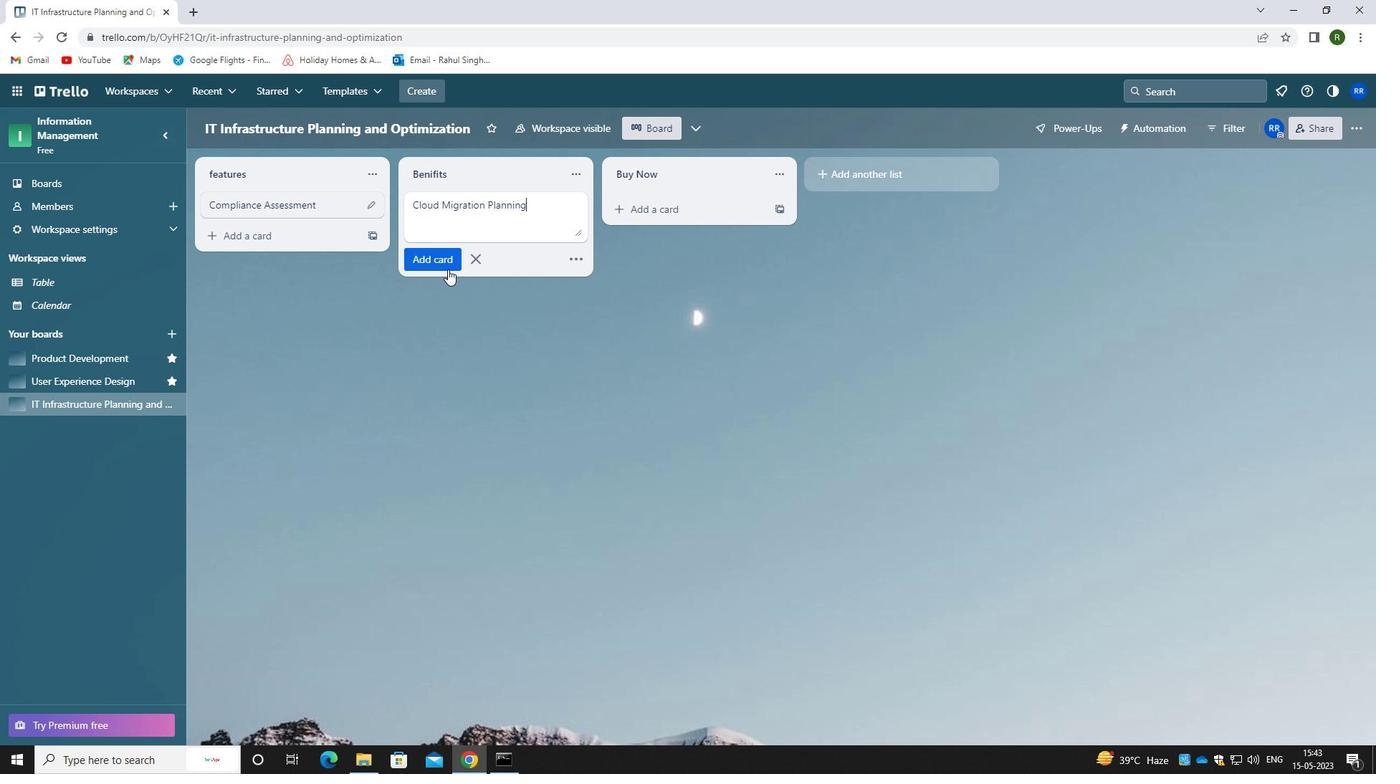 
Action: Mouse moved to (440, 446)
Screenshot: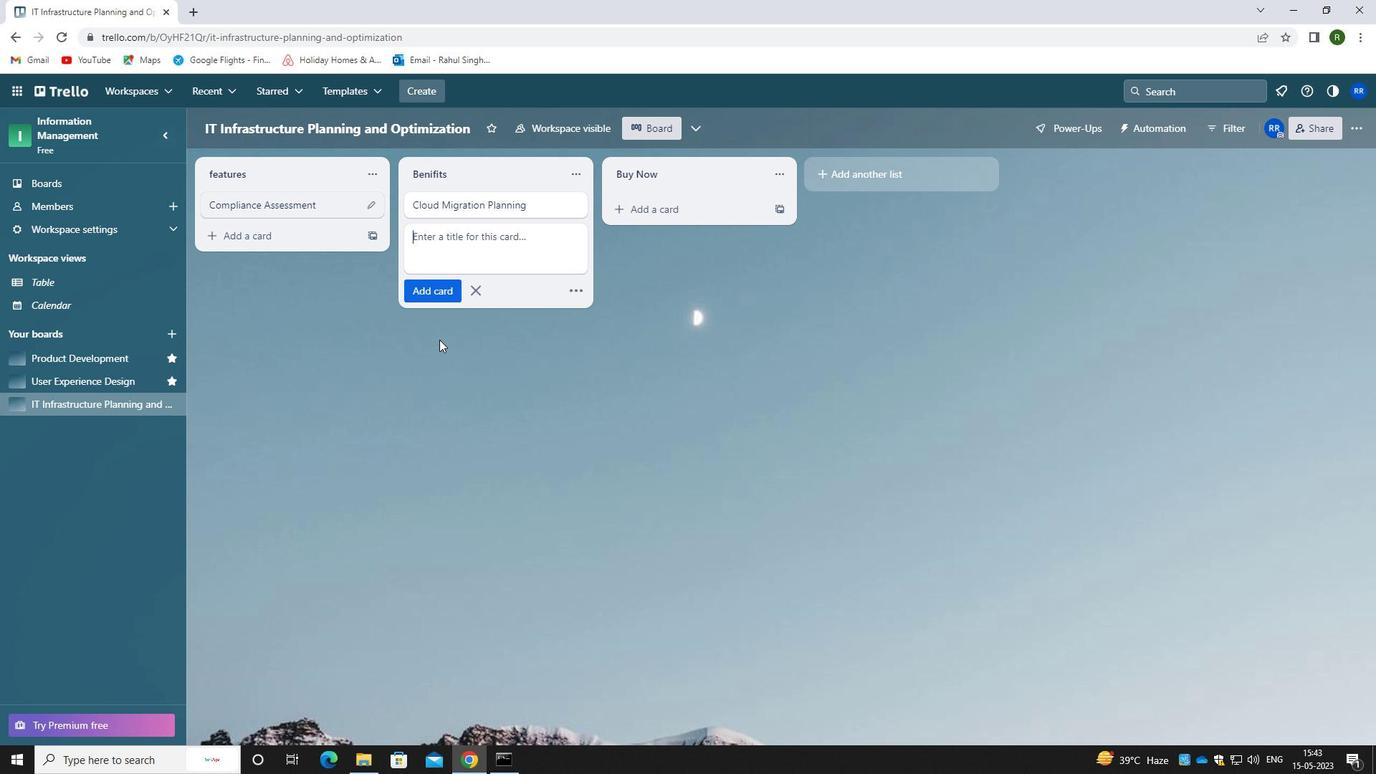 
Action: Mouse pressed left at (440, 446)
Screenshot: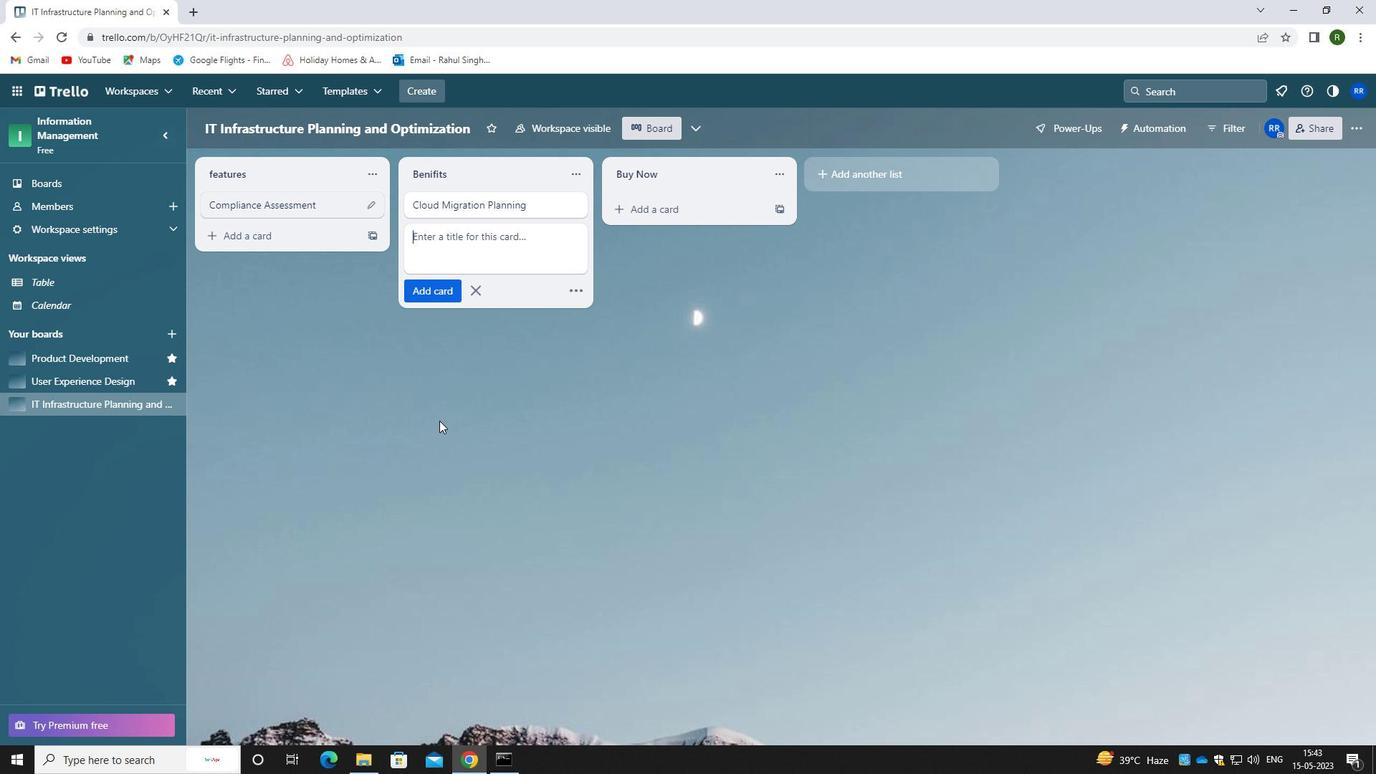 
Action: Mouse moved to (440, 446)
Screenshot: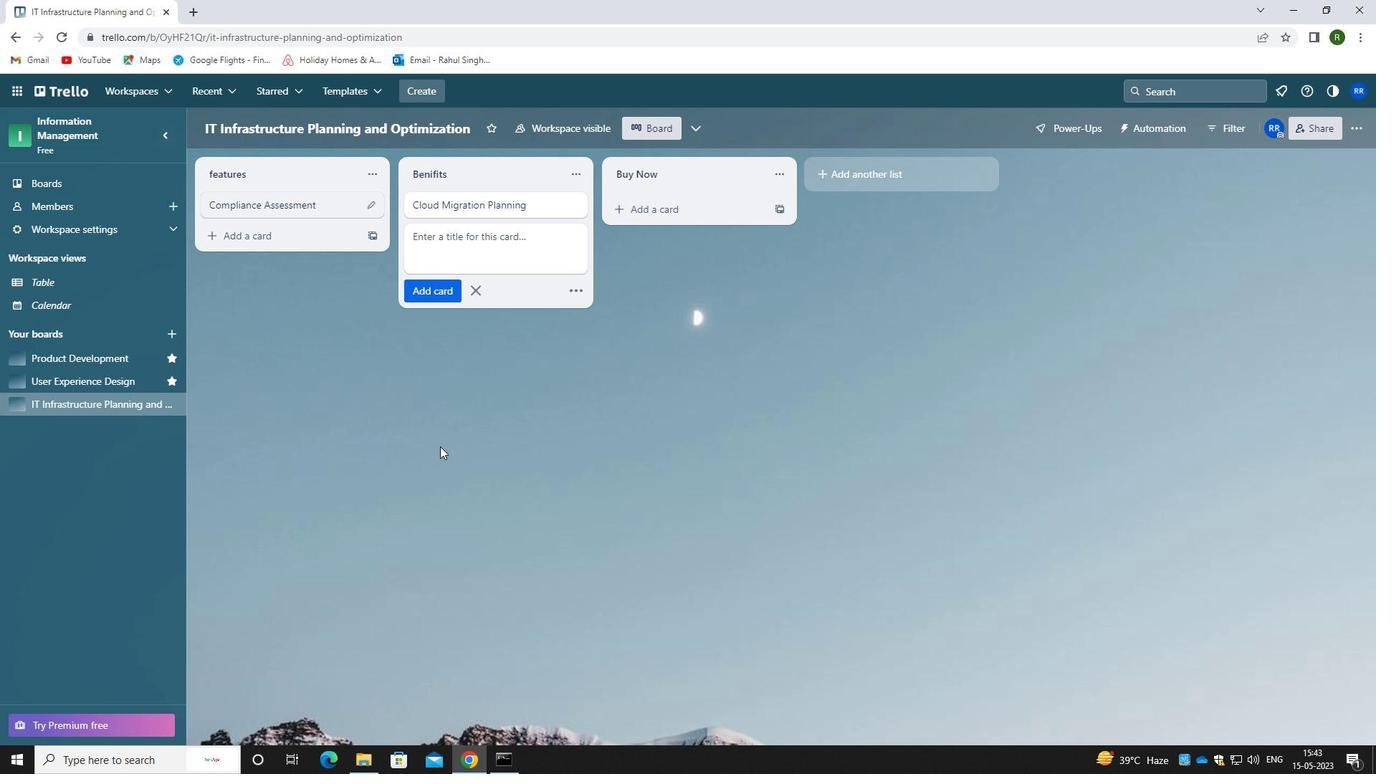 
